 Task: Choose a random templete from welcome to the team.
Action: Mouse moved to (495, 139)
Screenshot: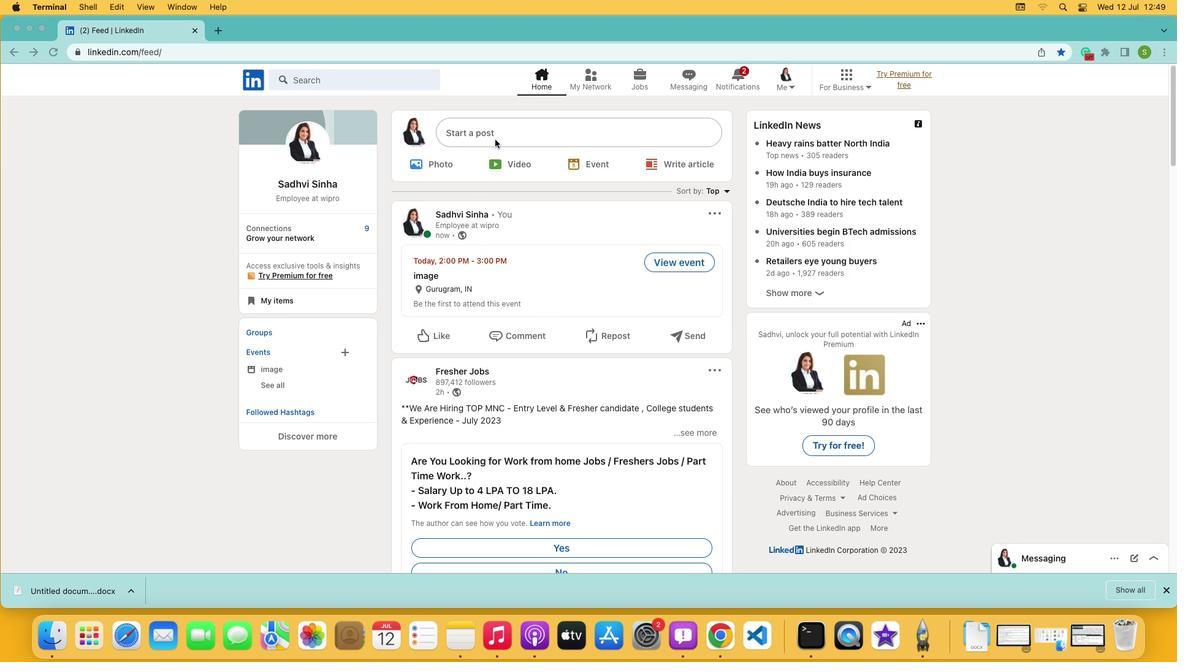 
Action: Mouse pressed left at (495, 139)
Screenshot: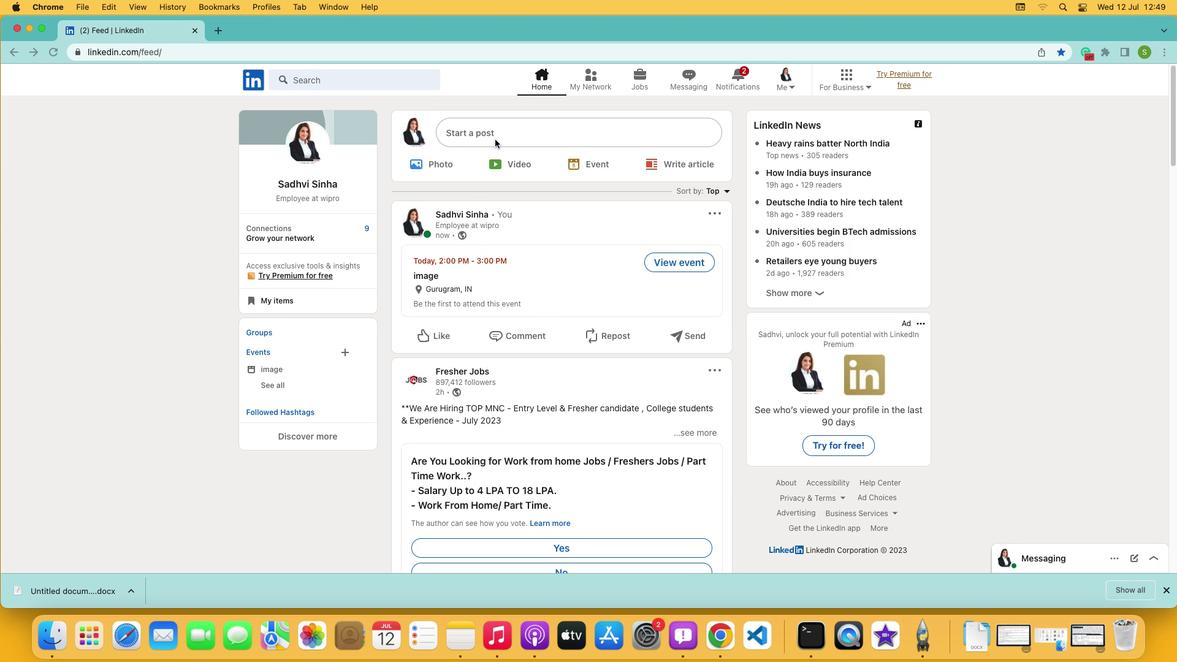 
Action: Mouse pressed left at (495, 139)
Screenshot: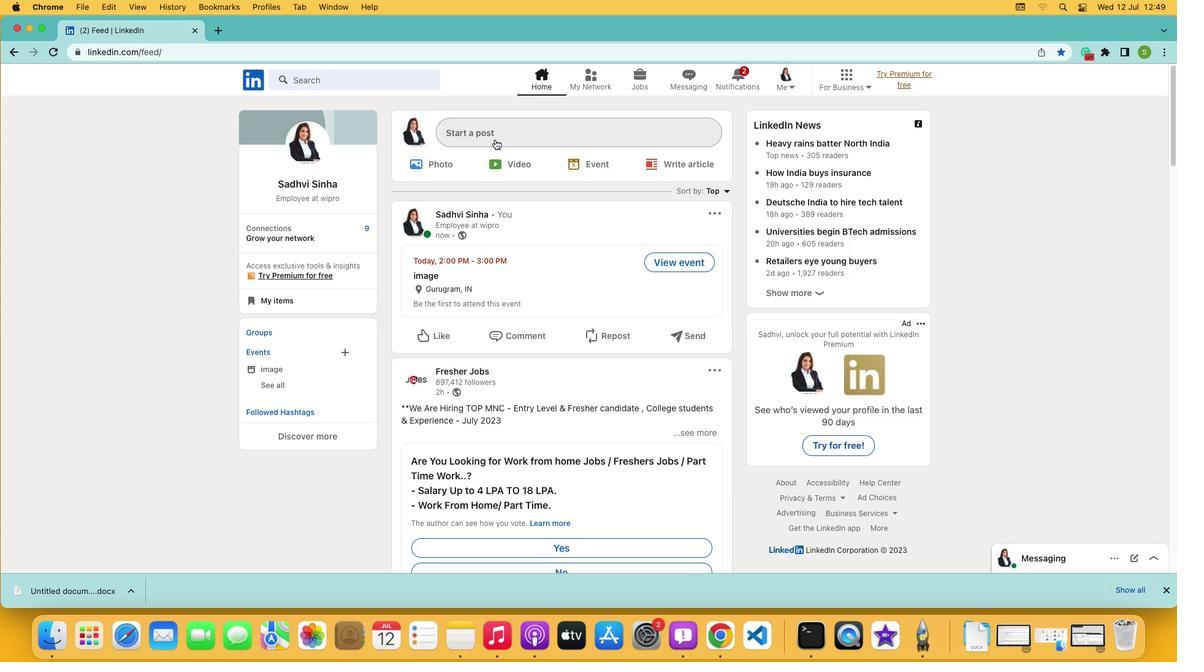 
Action: Mouse moved to (515, 373)
Screenshot: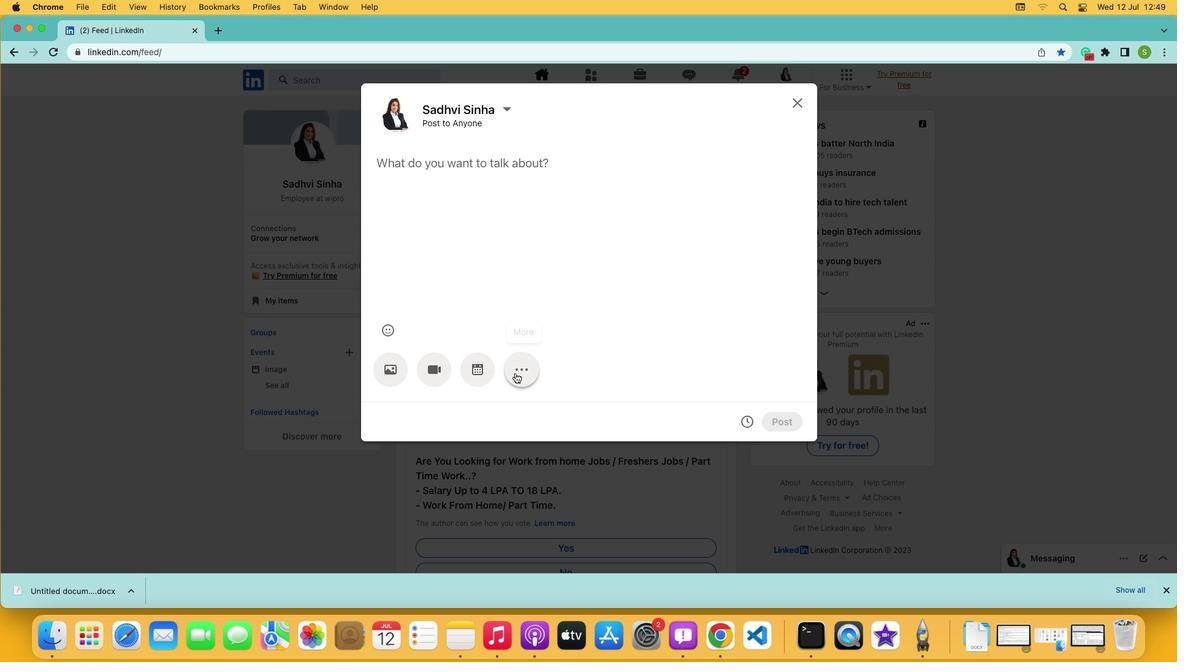 
Action: Mouse pressed left at (515, 373)
Screenshot: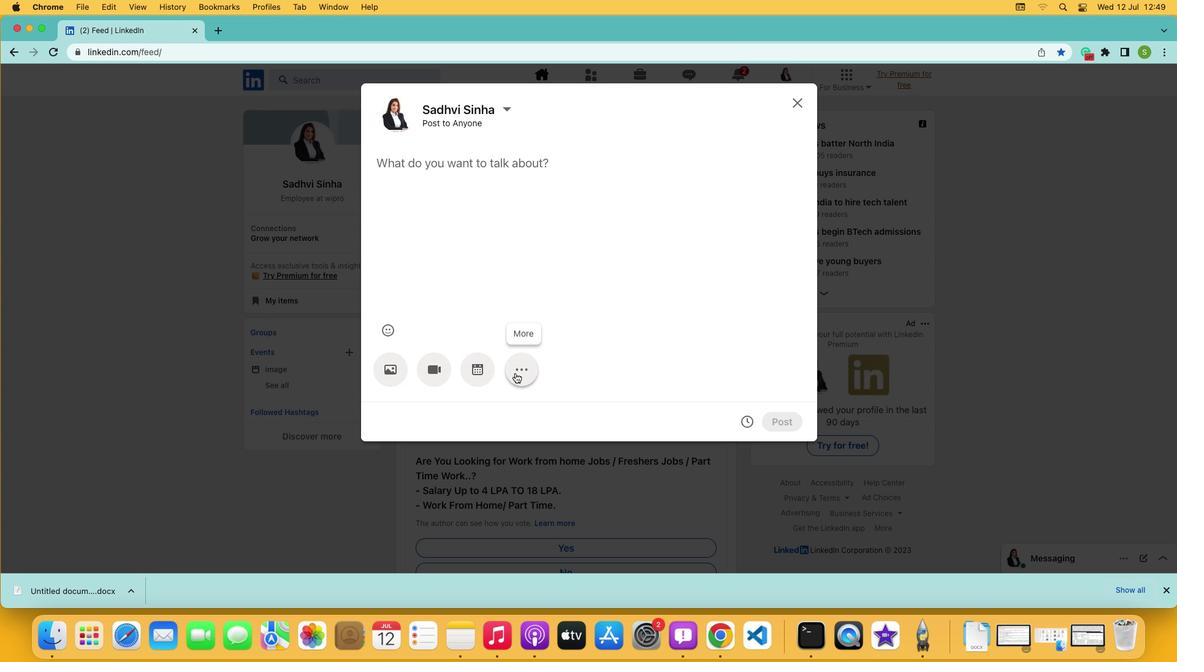 
Action: Mouse moved to (522, 374)
Screenshot: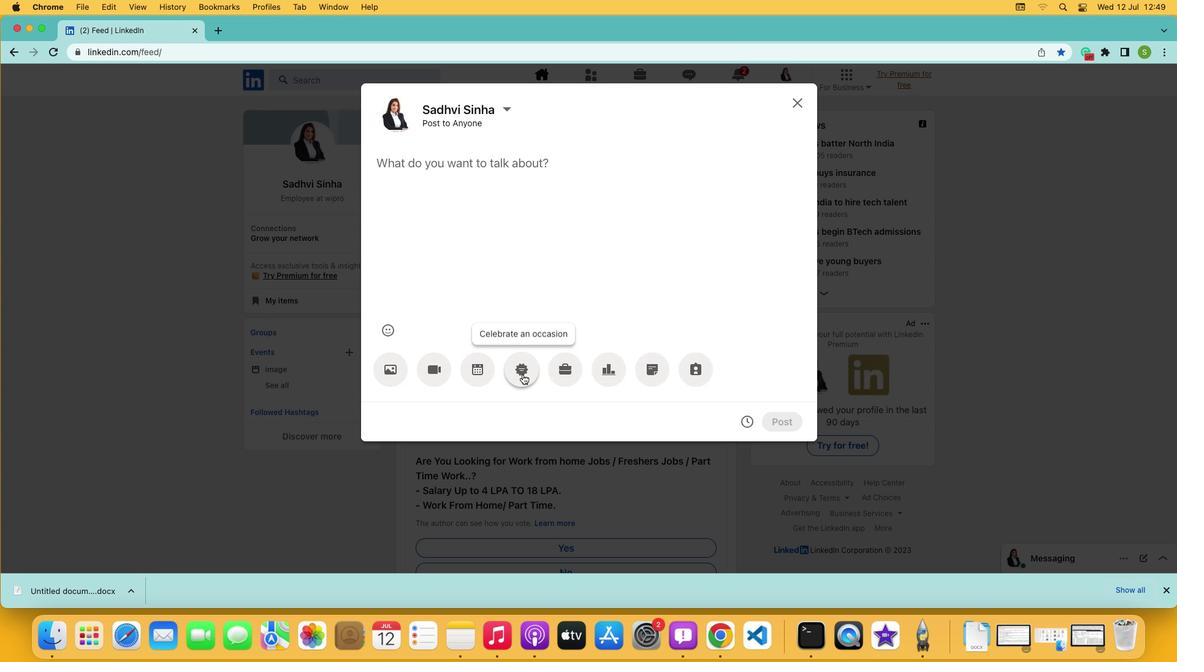 
Action: Mouse pressed left at (522, 374)
Screenshot: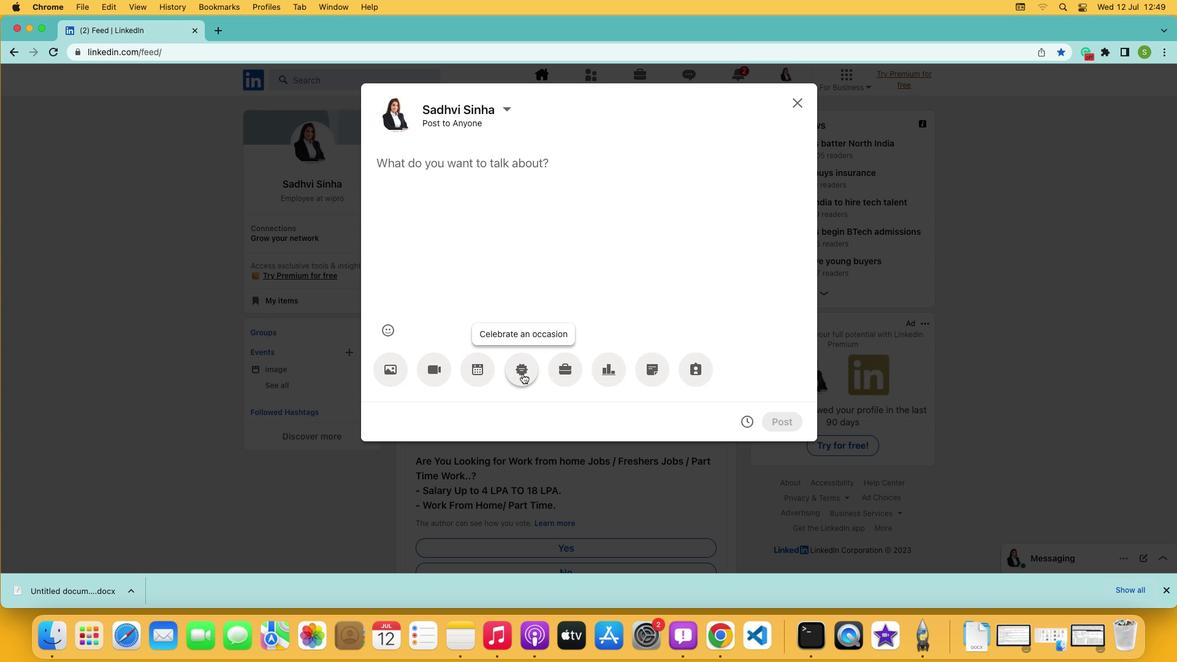 
Action: Mouse moved to (522, 151)
Screenshot: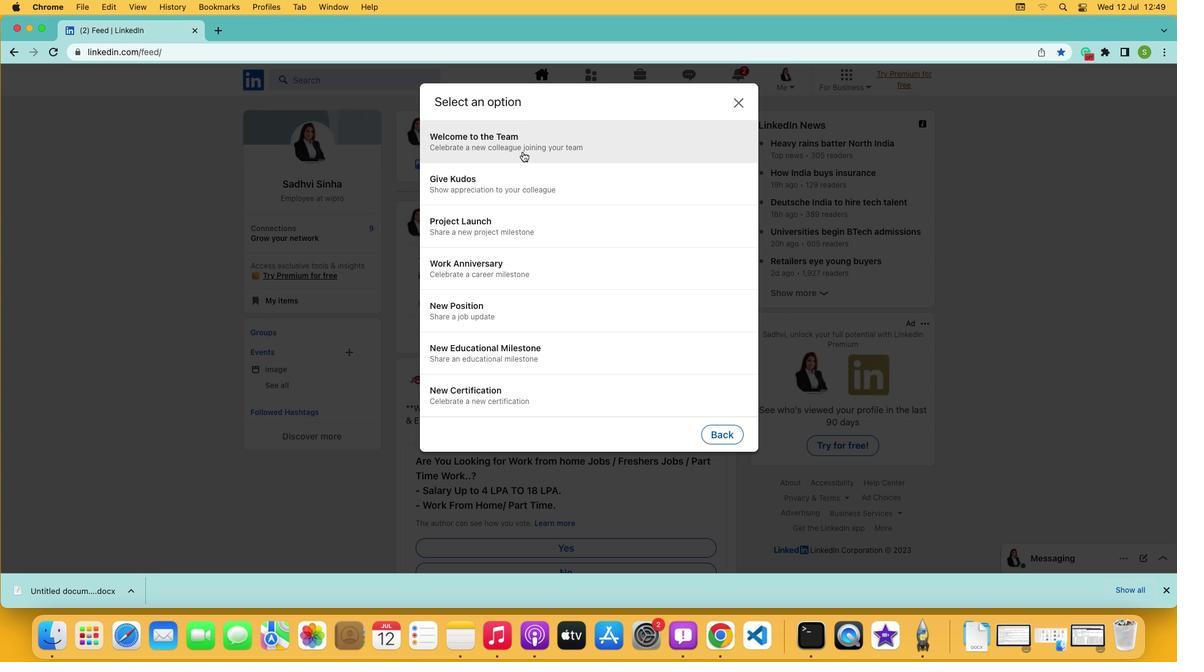 
Action: Mouse pressed left at (522, 151)
Screenshot: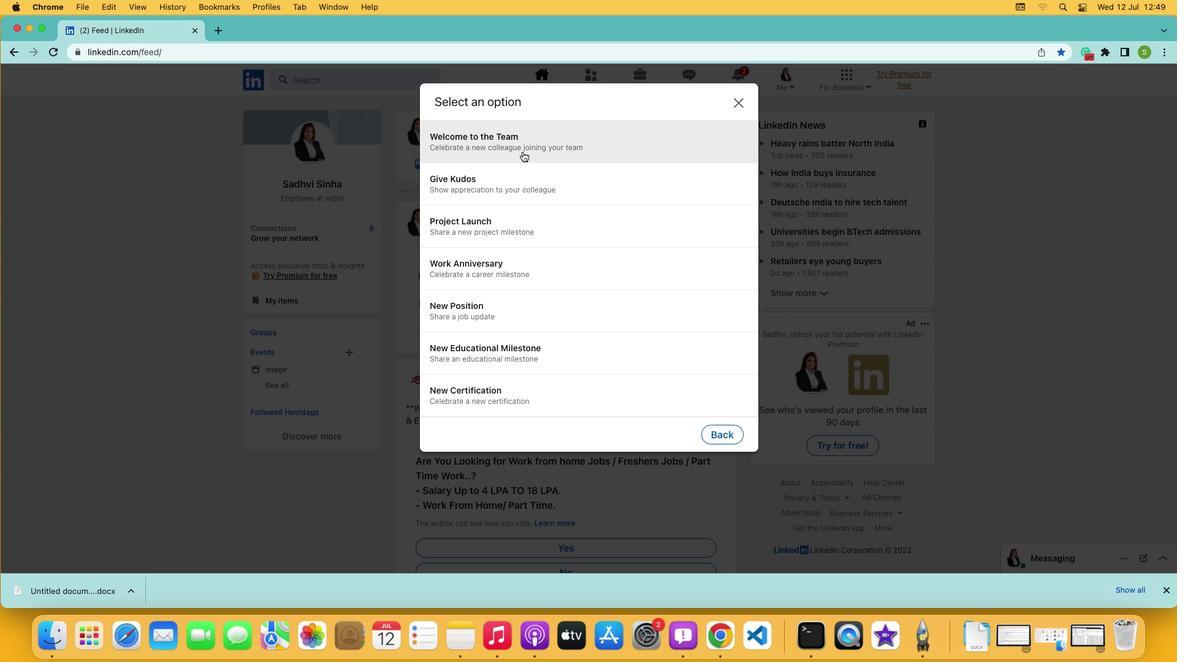 
Action: Mouse moved to (513, 389)
Screenshot: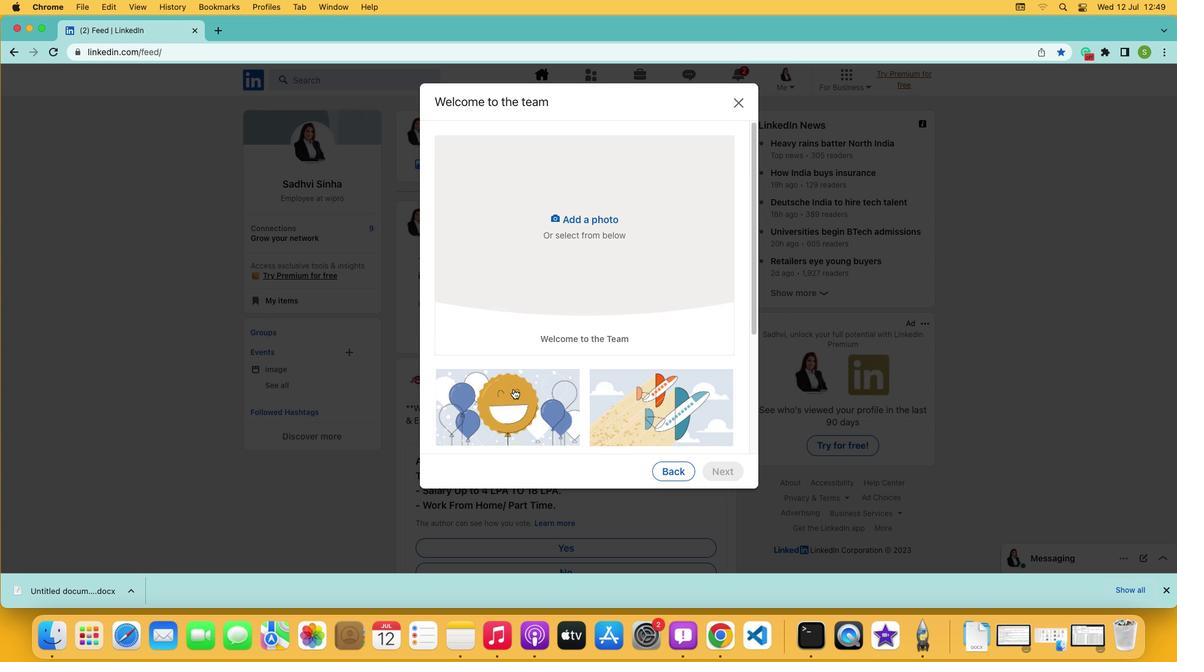 
Action: Mouse pressed left at (513, 389)
Screenshot: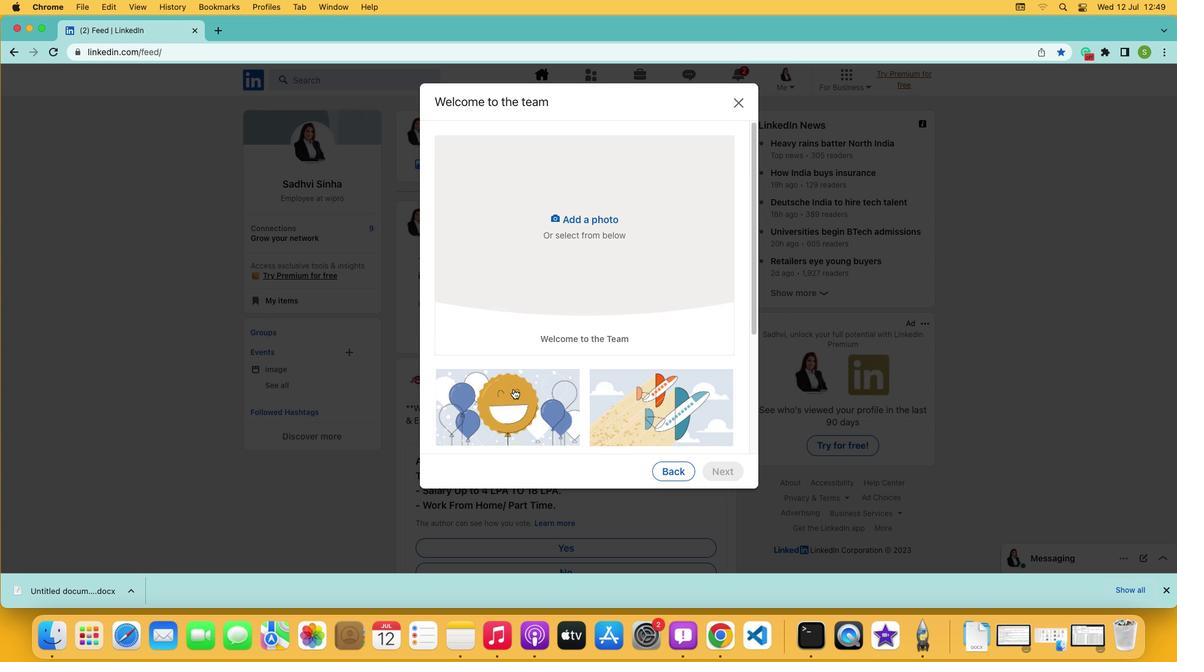 
